 Task: Set "Session email" for standard stream output to "markmux@gmail.com".
Action: Mouse moved to (113, 13)
Screenshot: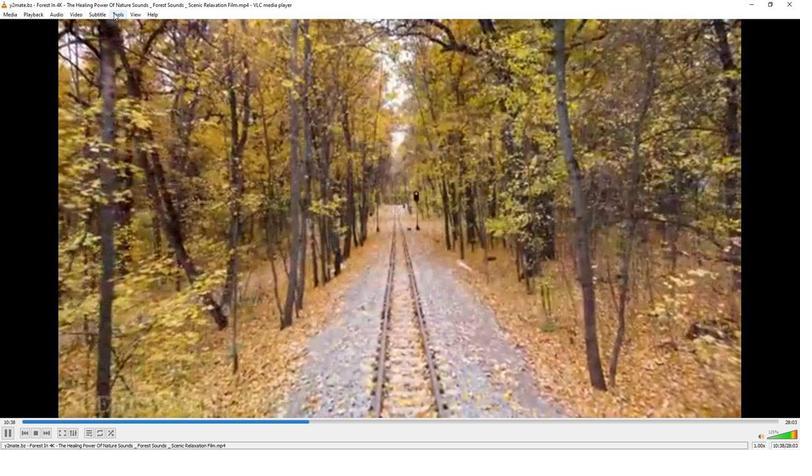
Action: Mouse pressed left at (113, 13)
Screenshot: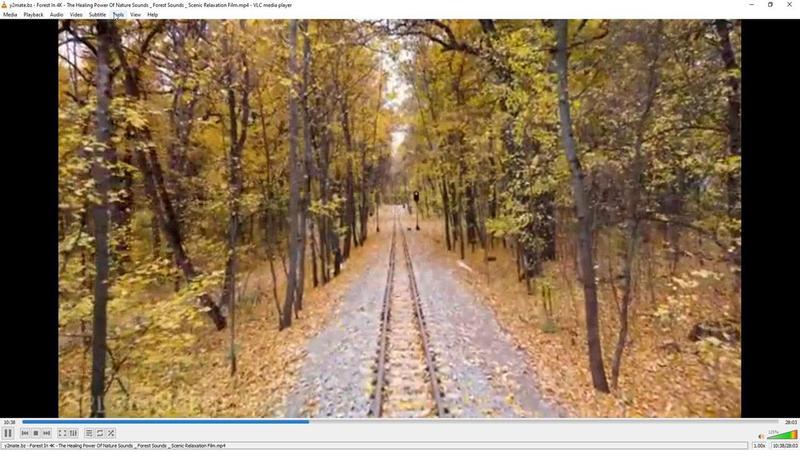 
Action: Mouse moved to (139, 112)
Screenshot: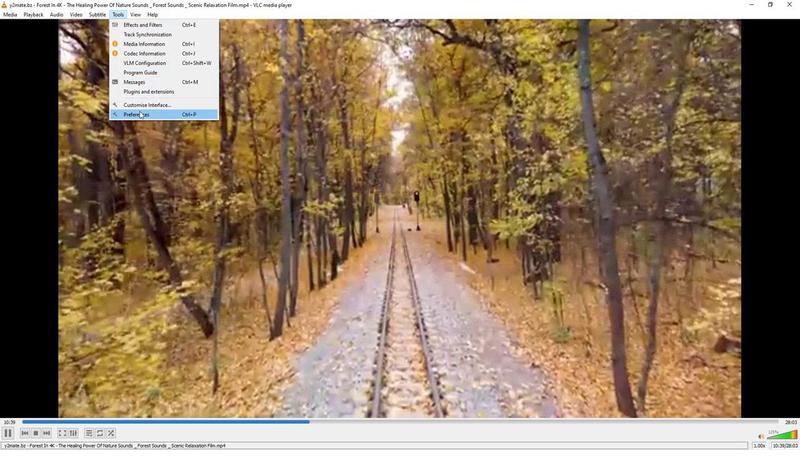 
Action: Mouse pressed left at (139, 112)
Screenshot: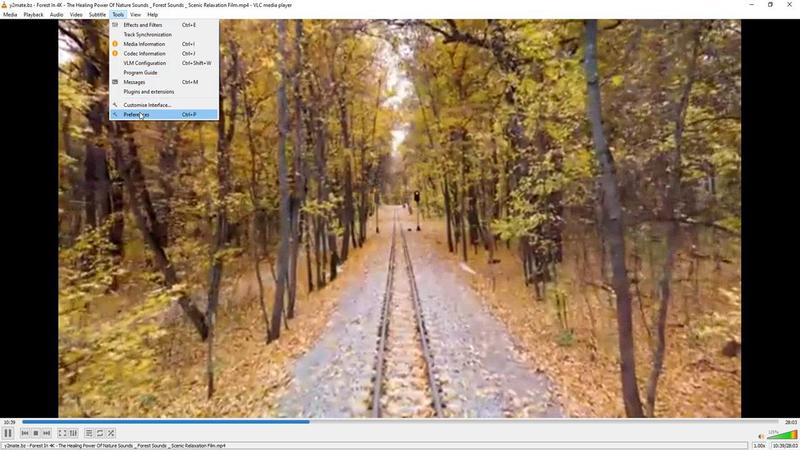 
Action: Mouse moved to (264, 367)
Screenshot: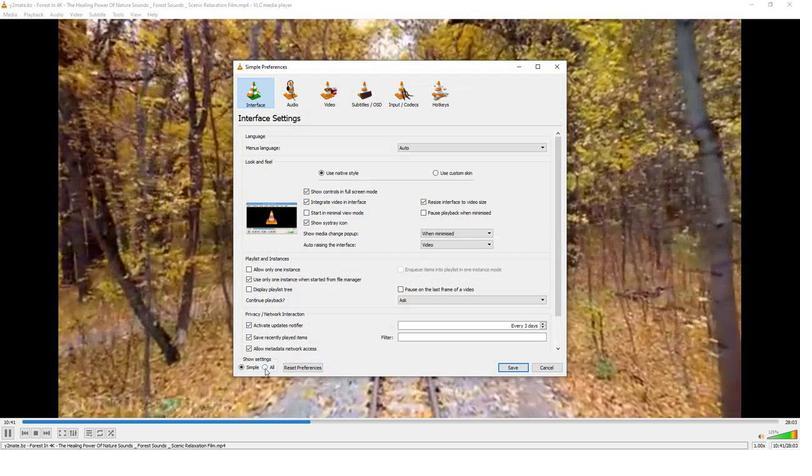 
Action: Mouse pressed left at (264, 367)
Screenshot: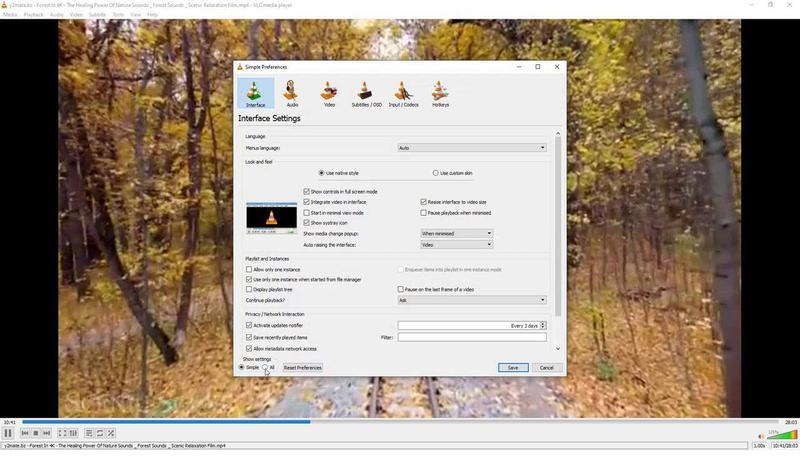 
Action: Mouse moved to (281, 310)
Screenshot: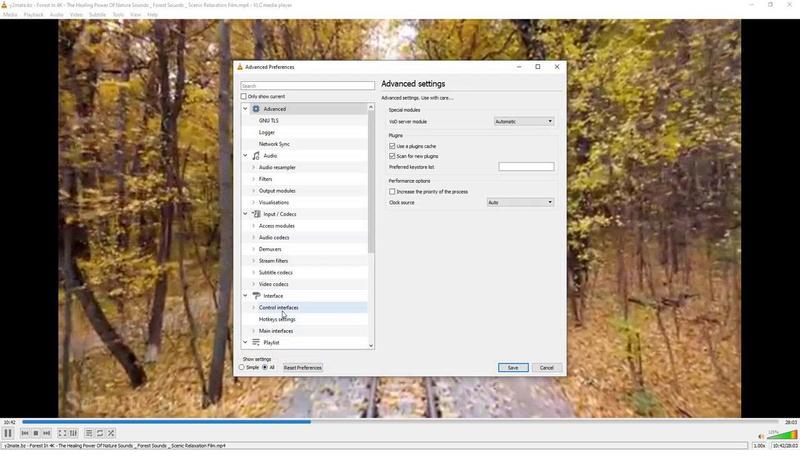 
Action: Mouse scrolled (281, 309) with delta (0, 0)
Screenshot: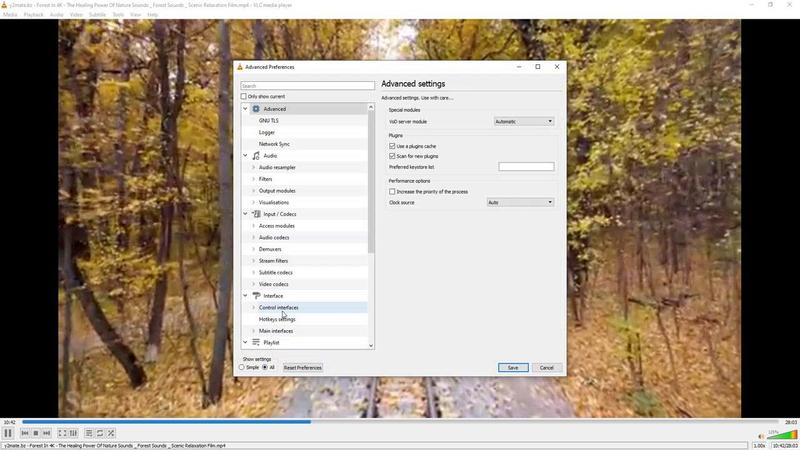 
Action: Mouse scrolled (281, 309) with delta (0, 0)
Screenshot: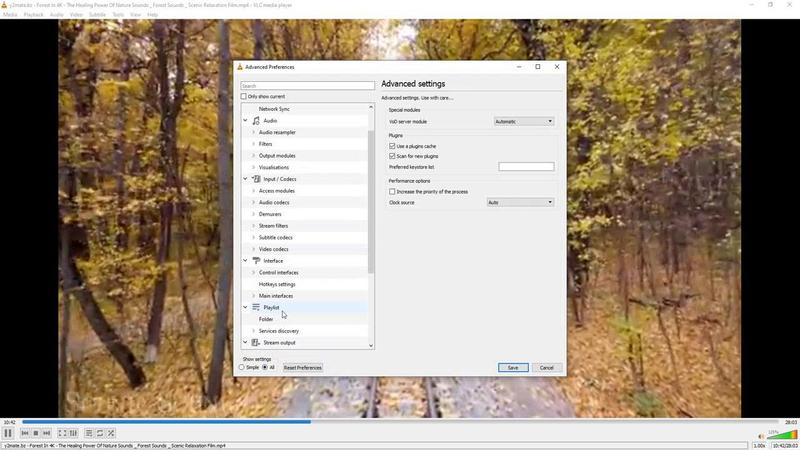 
Action: Mouse scrolled (281, 309) with delta (0, 0)
Screenshot: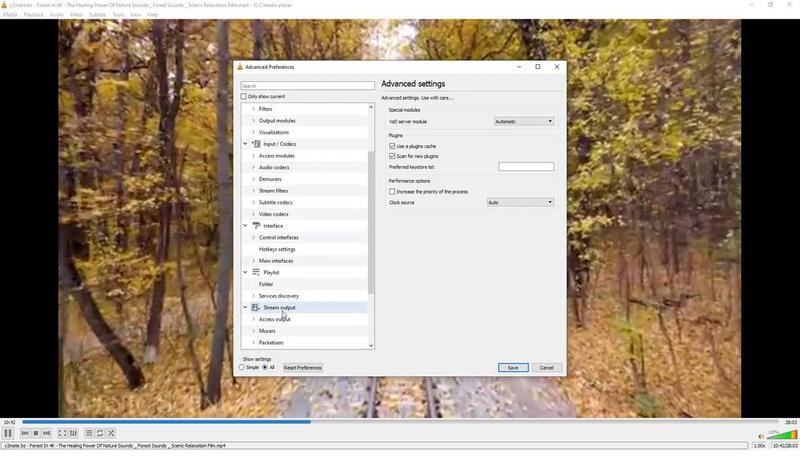 
Action: Mouse moved to (253, 318)
Screenshot: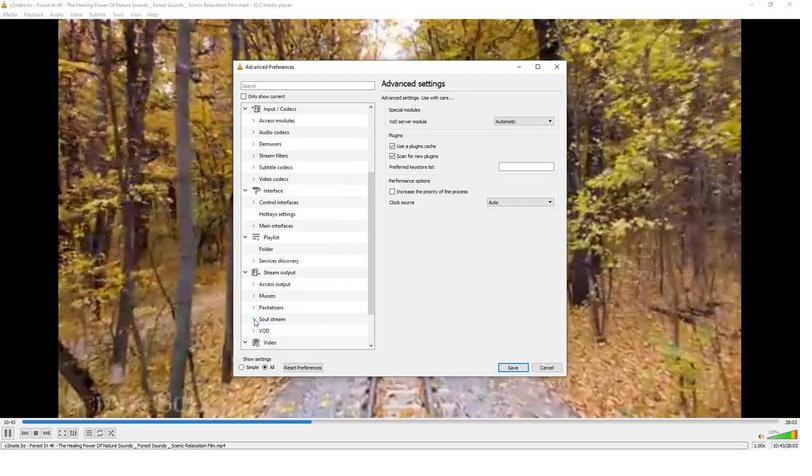 
Action: Mouse pressed left at (253, 318)
Screenshot: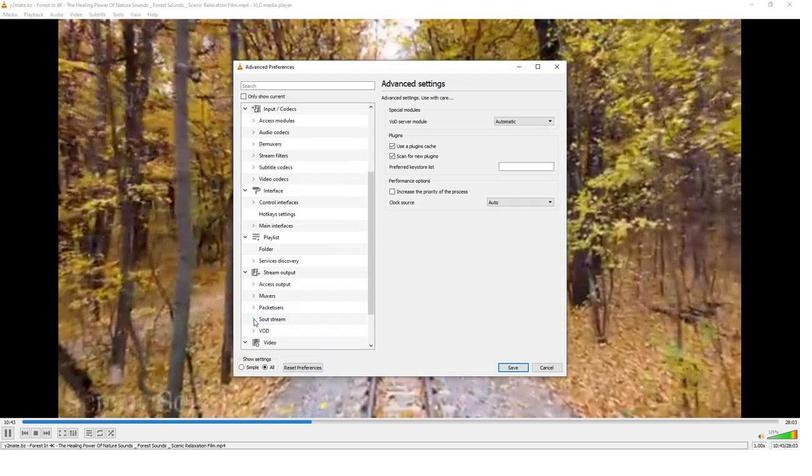 
Action: Mouse moved to (276, 302)
Screenshot: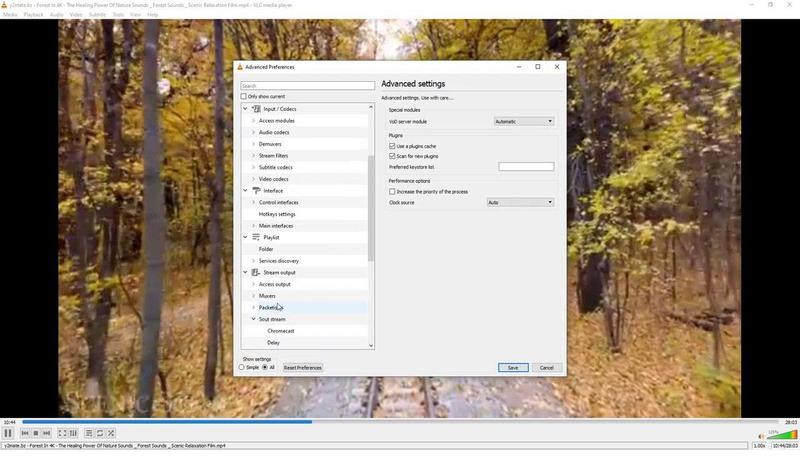 
Action: Mouse scrolled (276, 302) with delta (0, 0)
Screenshot: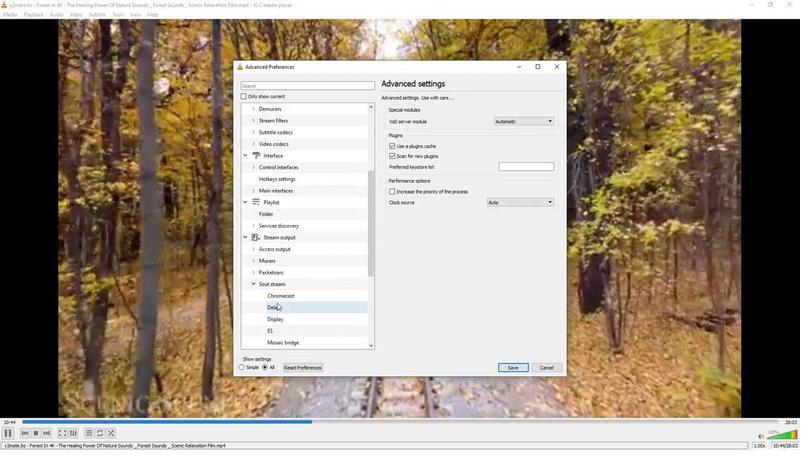 
Action: Mouse scrolled (276, 302) with delta (0, 0)
Screenshot: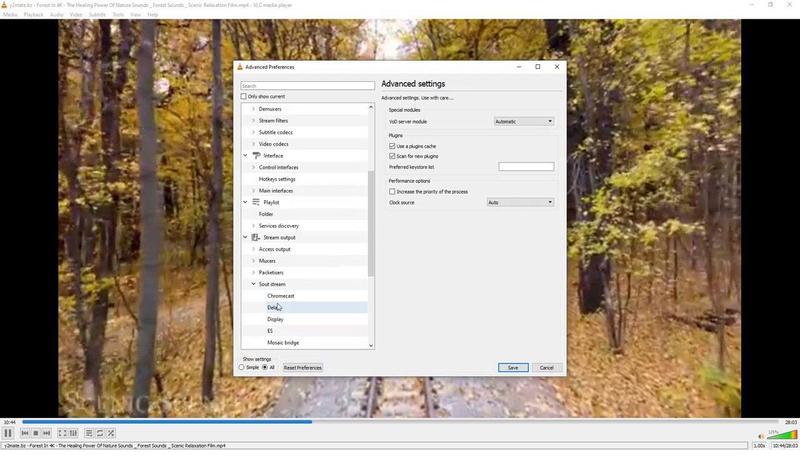 
Action: Mouse scrolled (276, 302) with delta (0, 0)
Screenshot: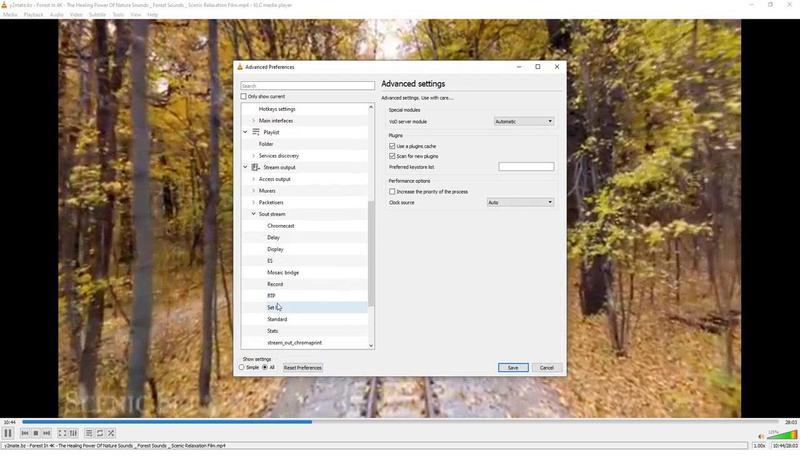 
Action: Mouse moved to (278, 318)
Screenshot: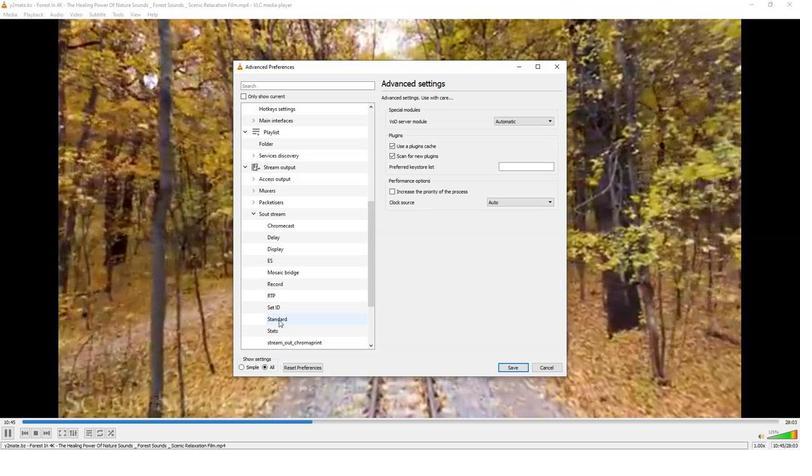 
Action: Mouse pressed left at (278, 318)
Screenshot: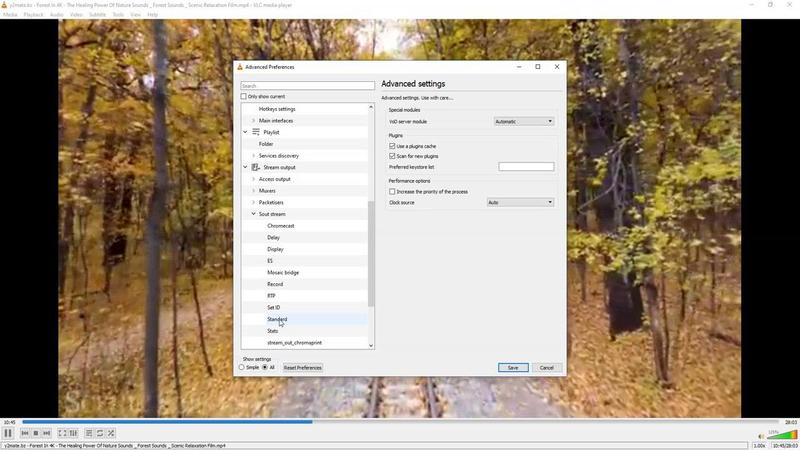 
Action: Mouse moved to (509, 210)
Screenshot: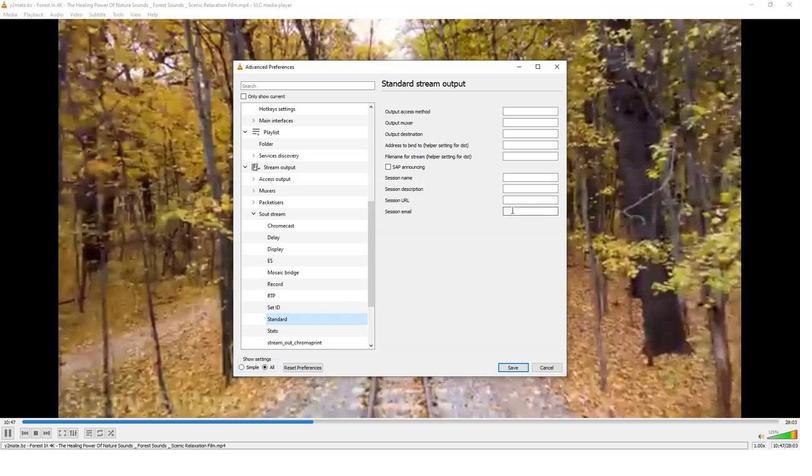 
Action: Mouse pressed left at (509, 210)
Screenshot: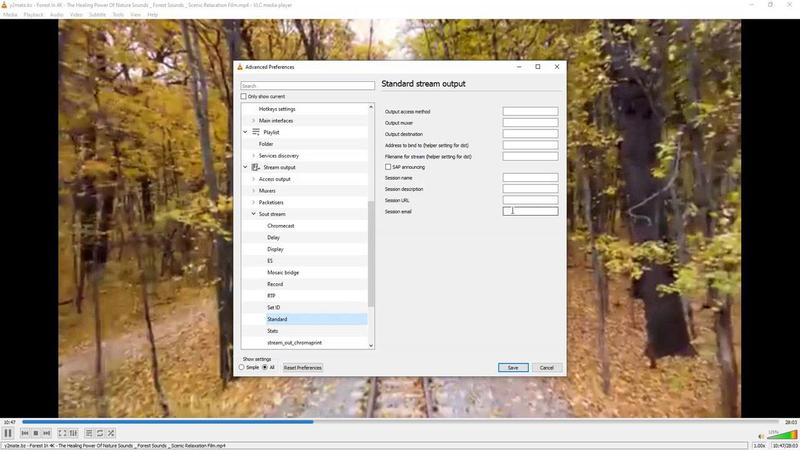 
Action: Mouse moved to (508, 210)
Screenshot: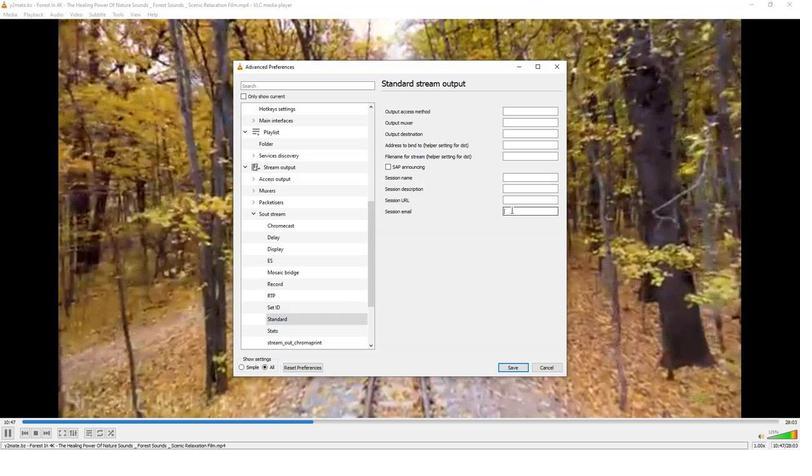 
Action: Key pressed markmux<Key.shift>@gmail.com
Screenshot: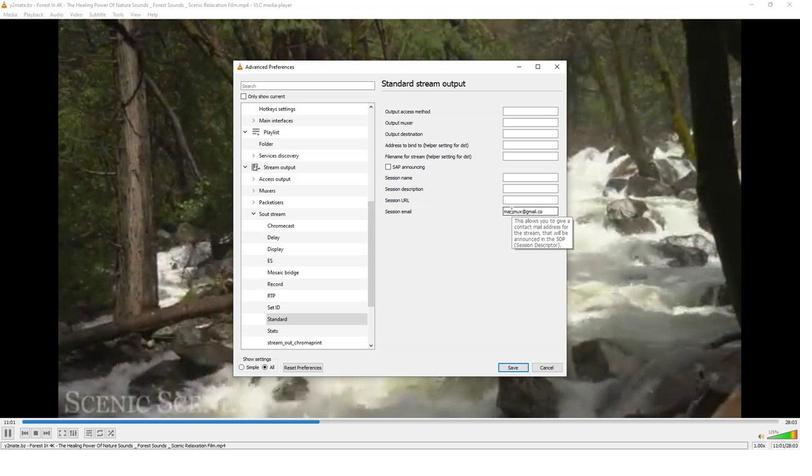 
